 Task: Log work in the project TransformWorks for the issue 'Authentication tokens not being refreshed causing users to be logged out unexpectedly' spent time as '2w 4d 2h 1m' and remaining time as '3w 3d 16h 58m' and move to bottom of backlog. Now add the issue to the epic 'Customer experience (CX) platform implementation'.
Action: Mouse moved to (854, 441)
Screenshot: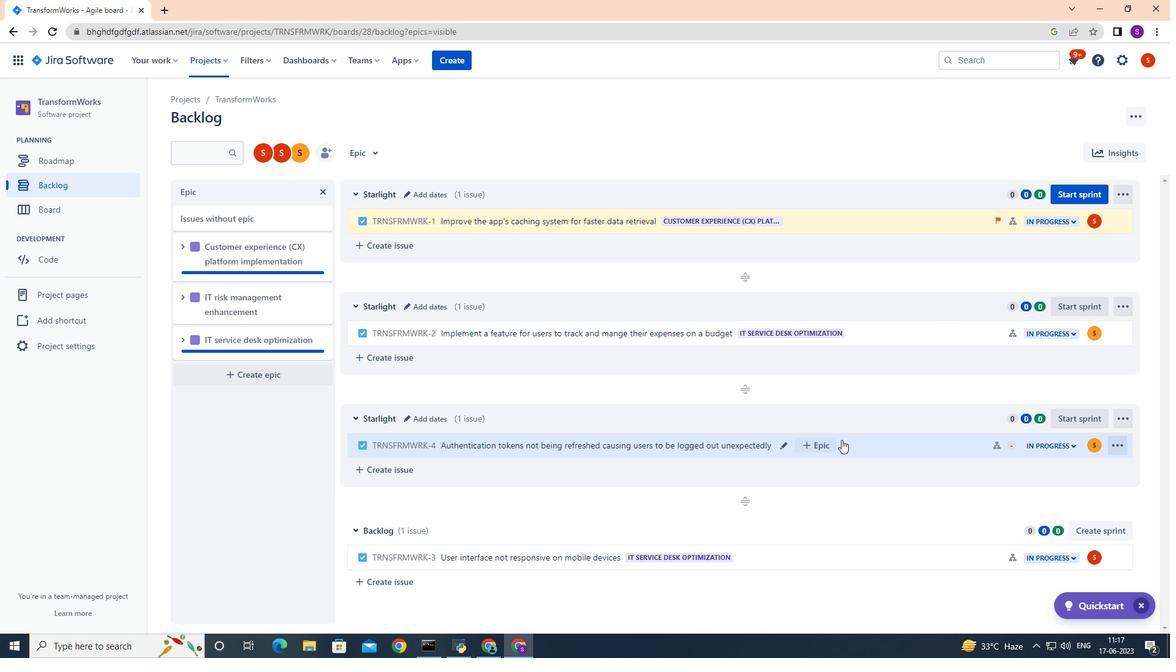 
Action: Mouse pressed left at (854, 441)
Screenshot: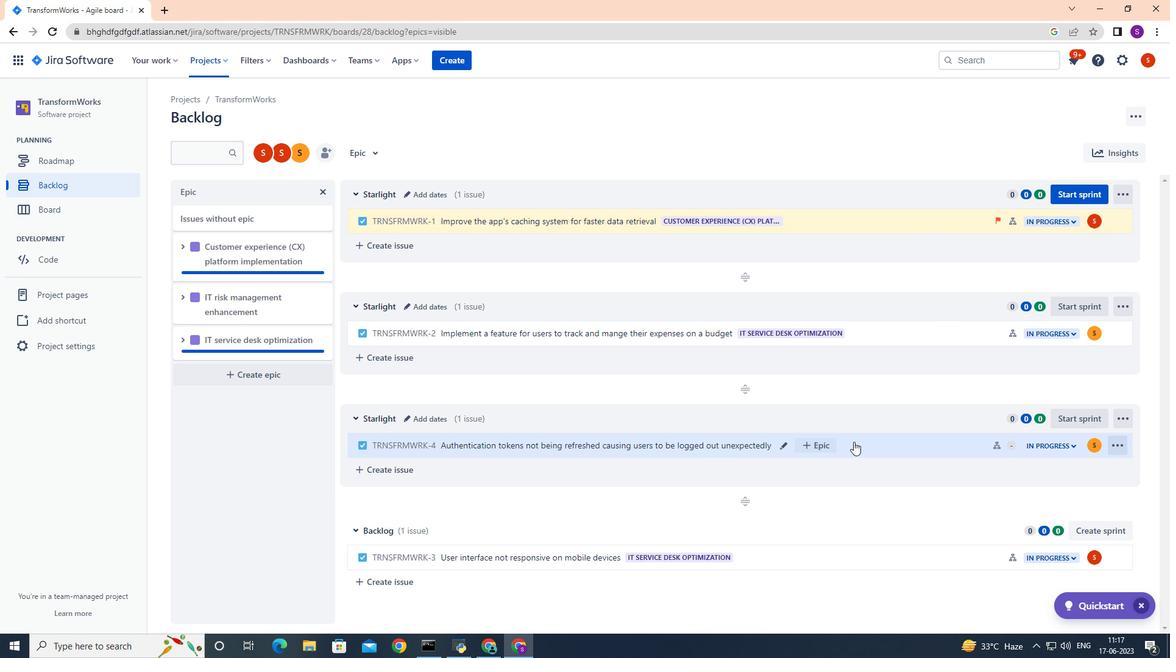 
Action: Mouse moved to (1124, 185)
Screenshot: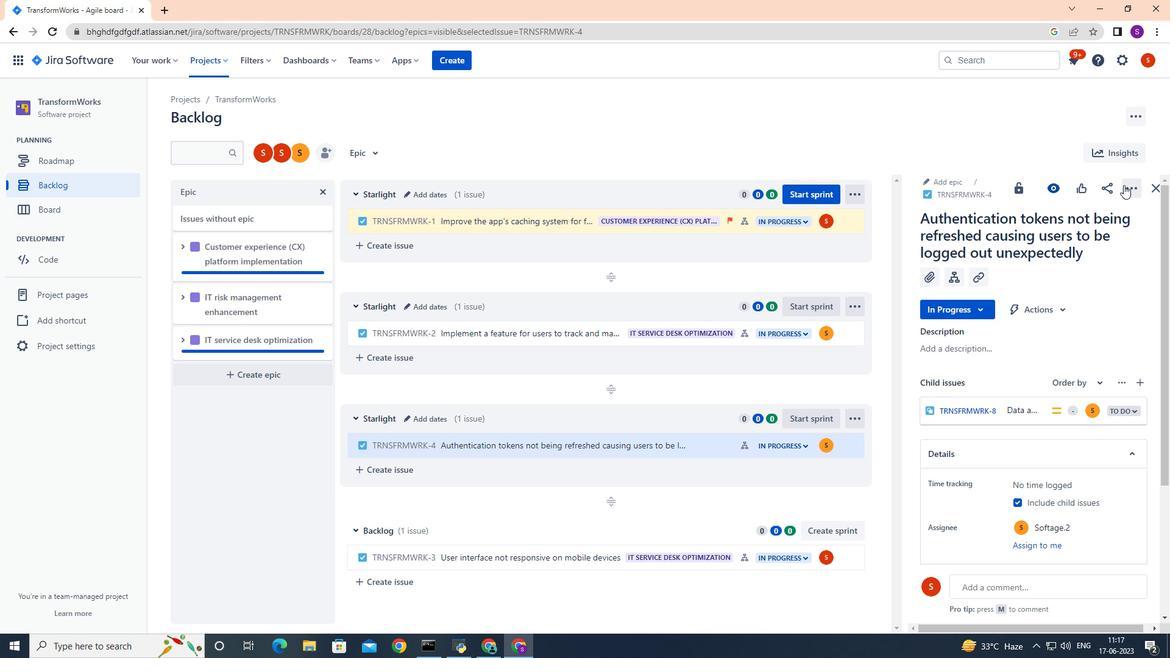 
Action: Mouse pressed left at (1124, 185)
Screenshot: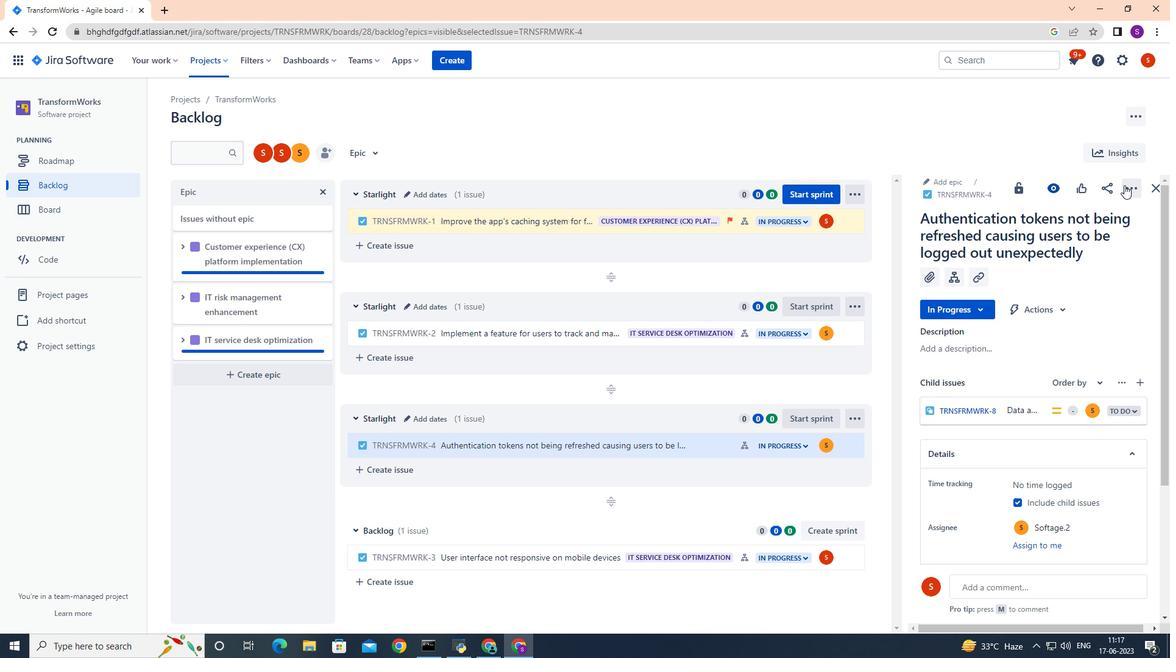 
Action: Mouse moved to (1088, 220)
Screenshot: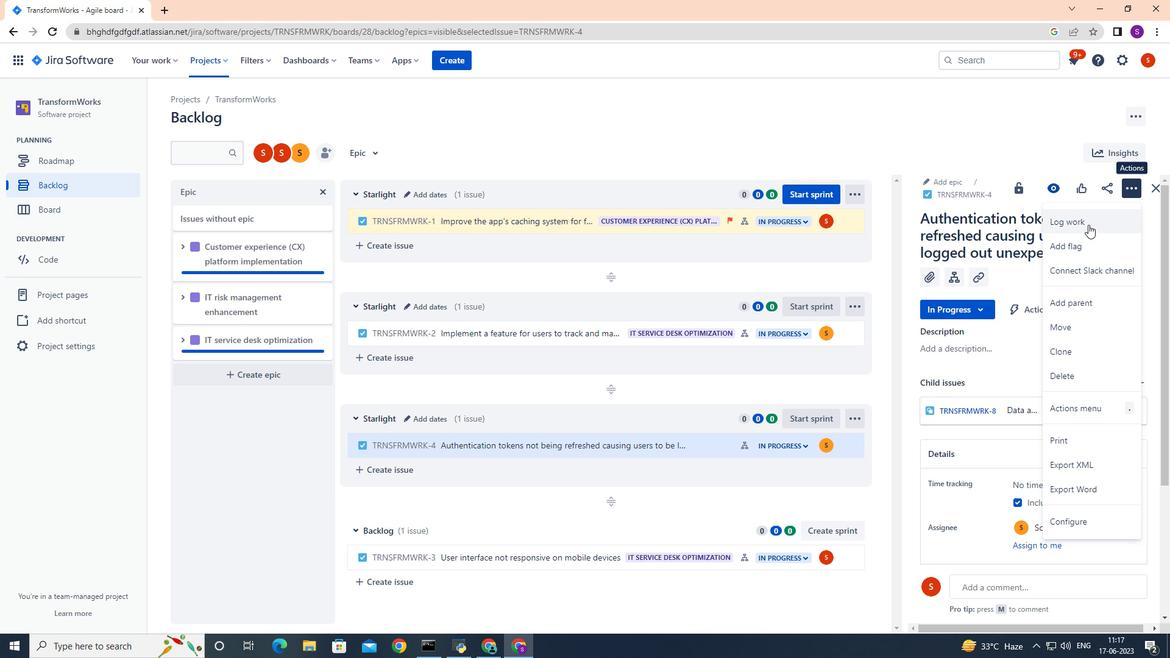 
Action: Mouse pressed left at (1088, 220)
Screenshot: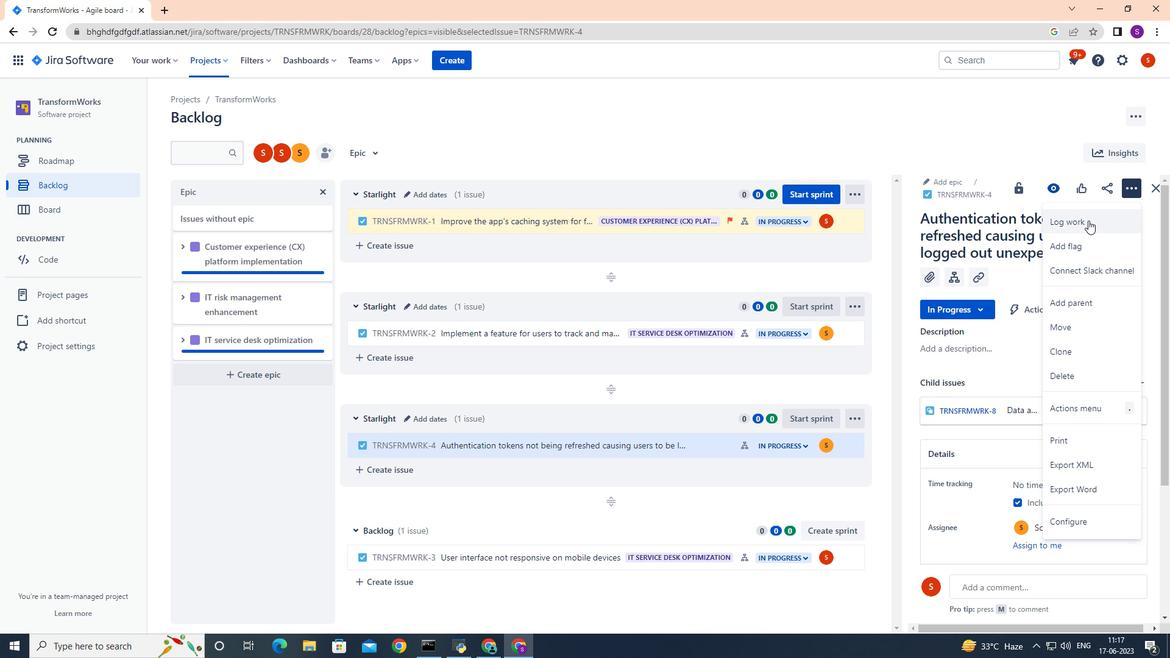 
Action: Mouse moved to (1037, 231)
Screenshot: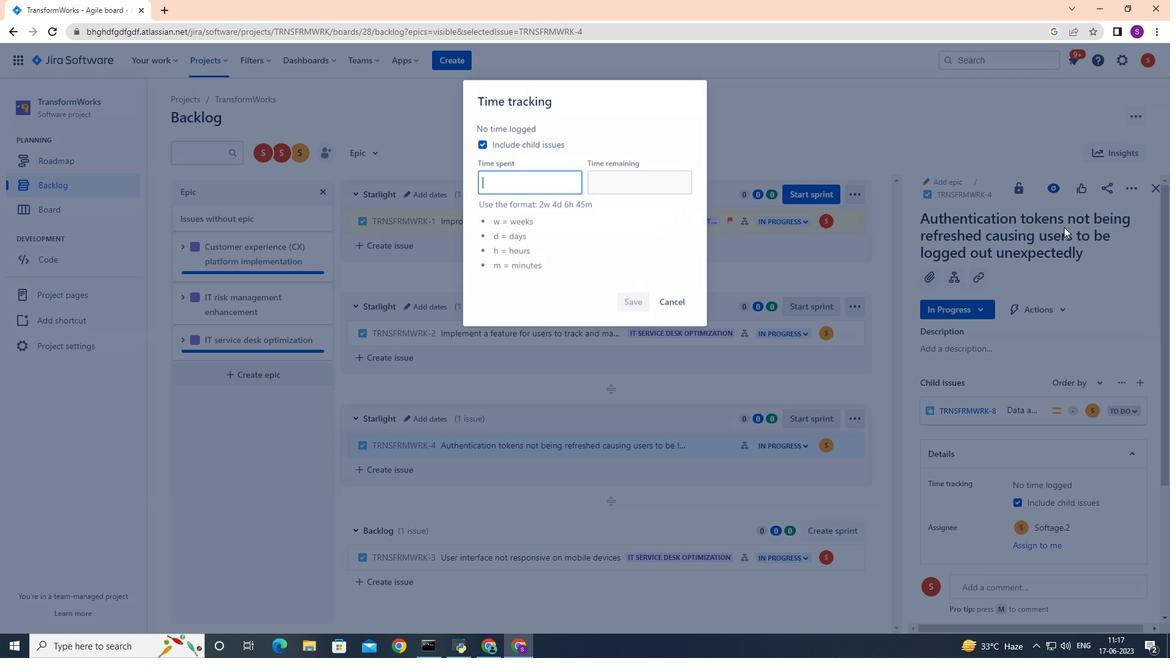 
Action: Key pressed 2w<Key.space>4d<Key.space>2h<Key.space>1m
Screenshot: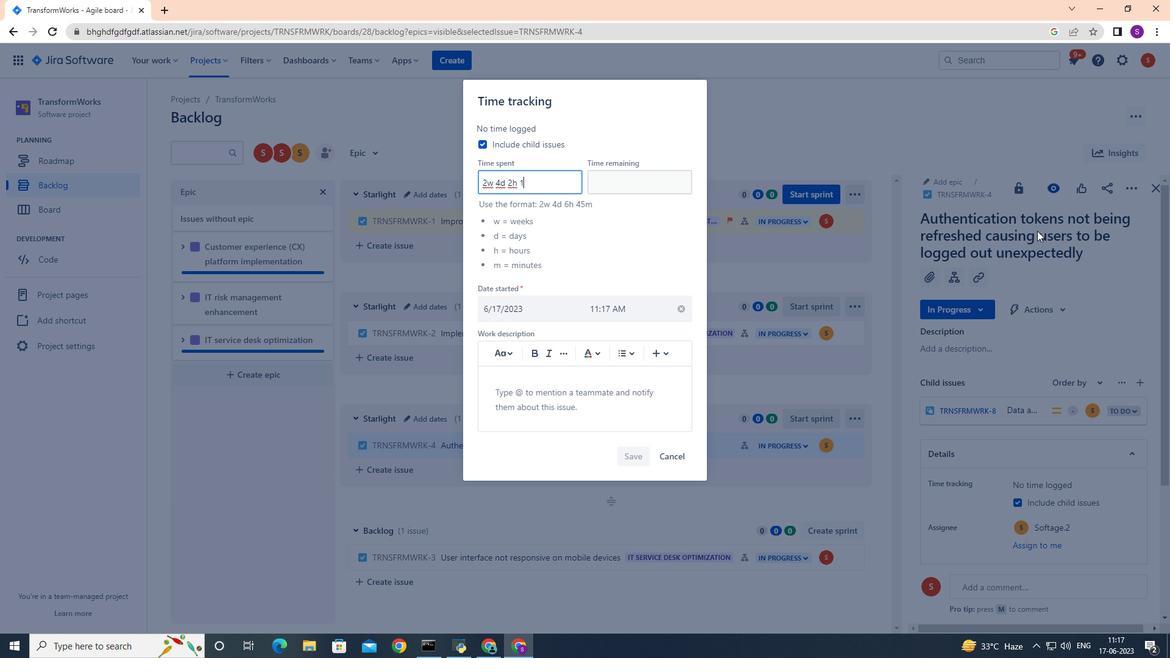 
Action: Mouse moved to (607, 184)
Screenshot: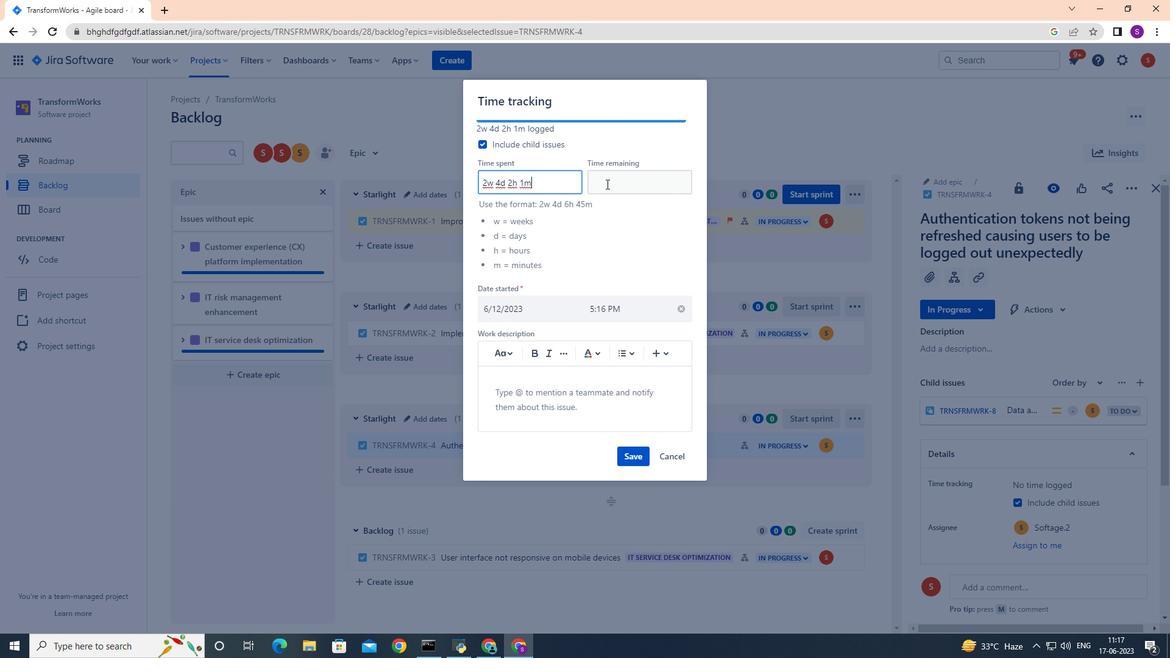 
Action: Mouse pressed left at (607, 184)
Screenshot: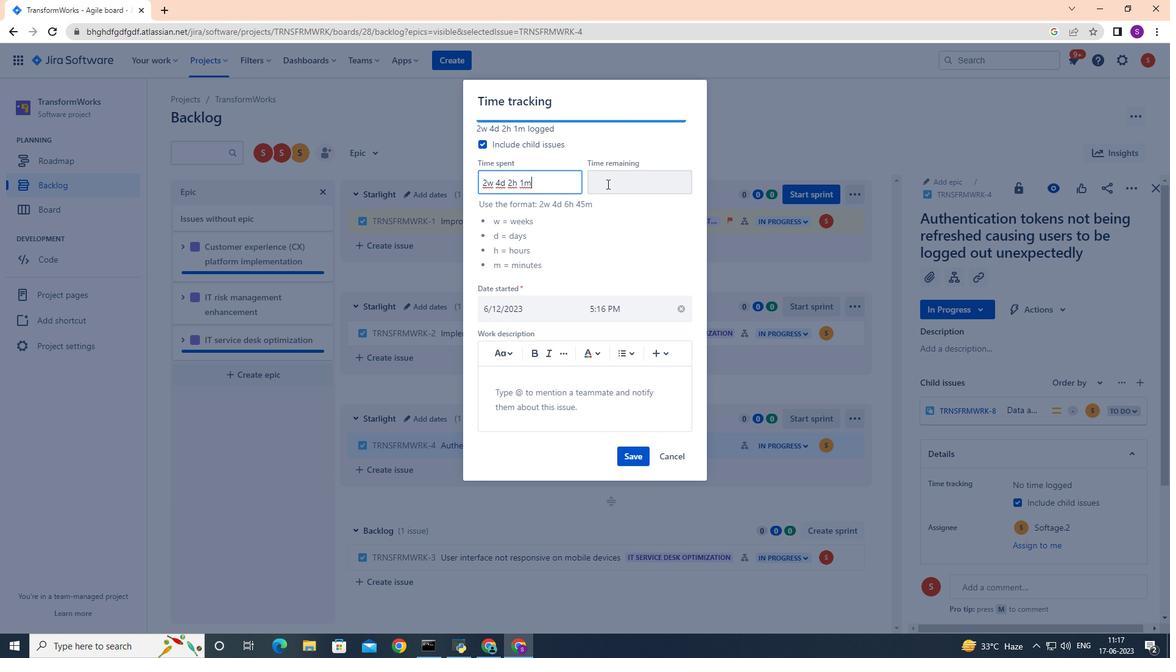 
Action: Mouse moved to (606, 183)
Screenshot: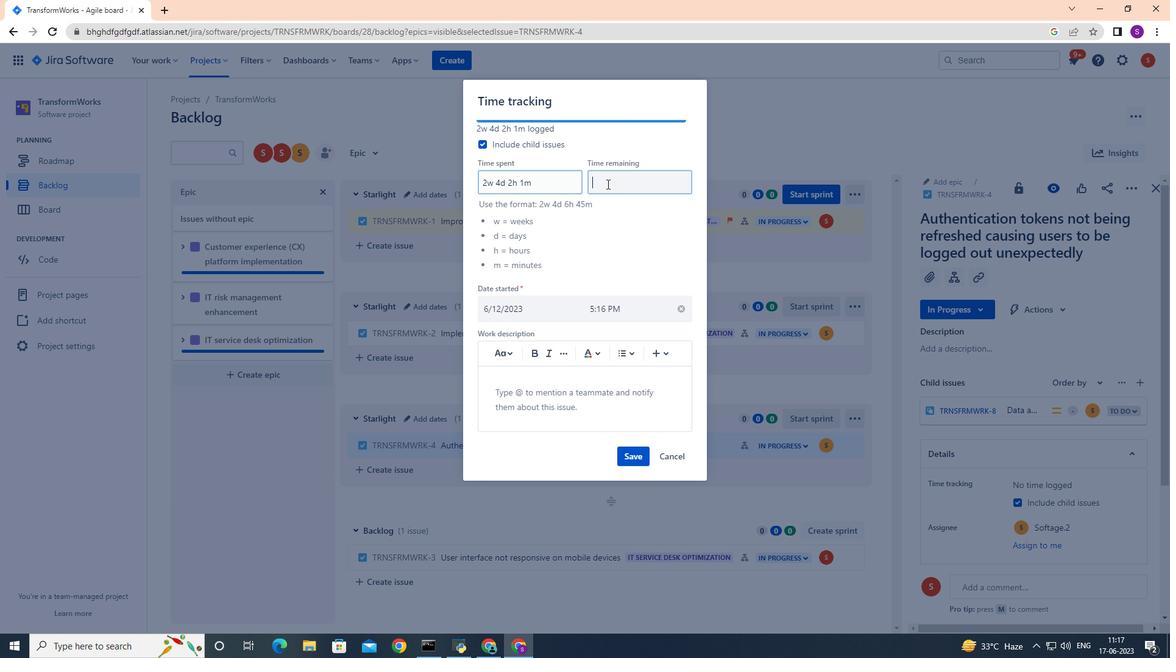
Action: Key pressed 3w<Key.space>3d<Key.space>16h<Key.space>58m
Screenshot: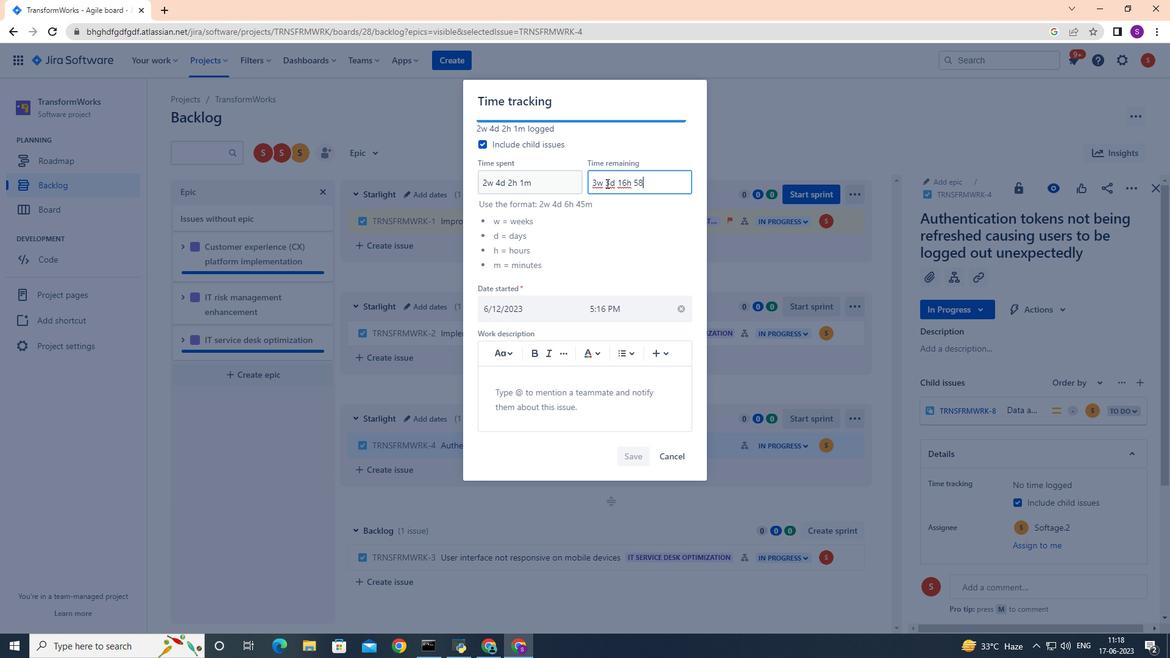 
Action: Mouse moved to (635, 455)
Screenshot: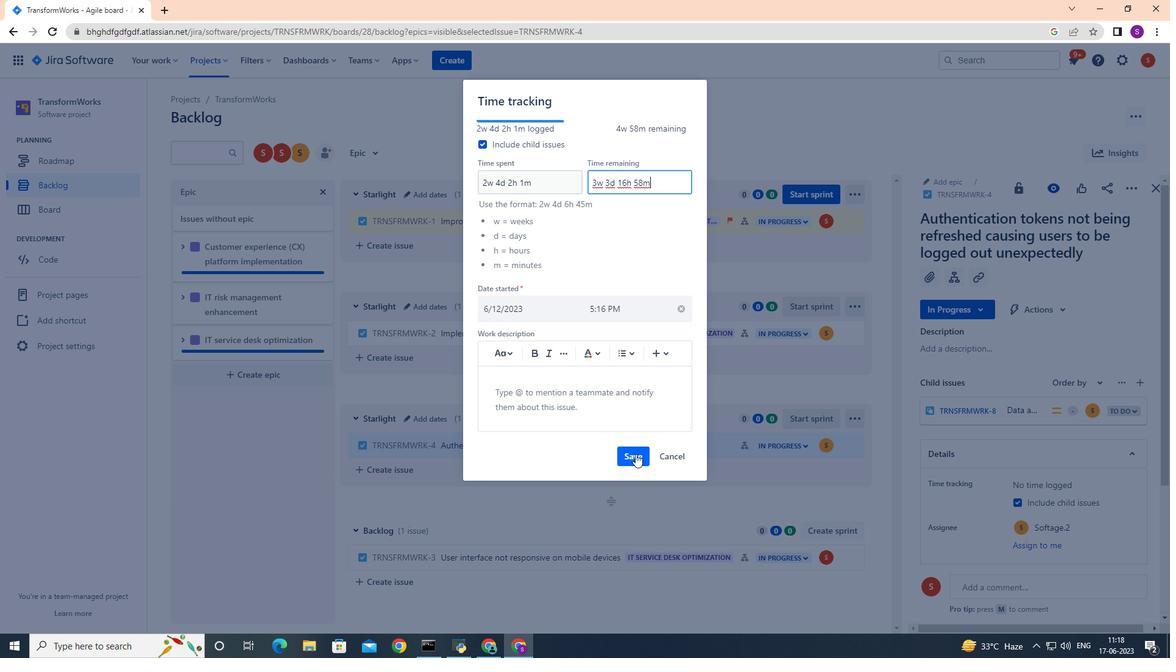 
Action: Mouse pressed left at (635, 455)
Screenshot: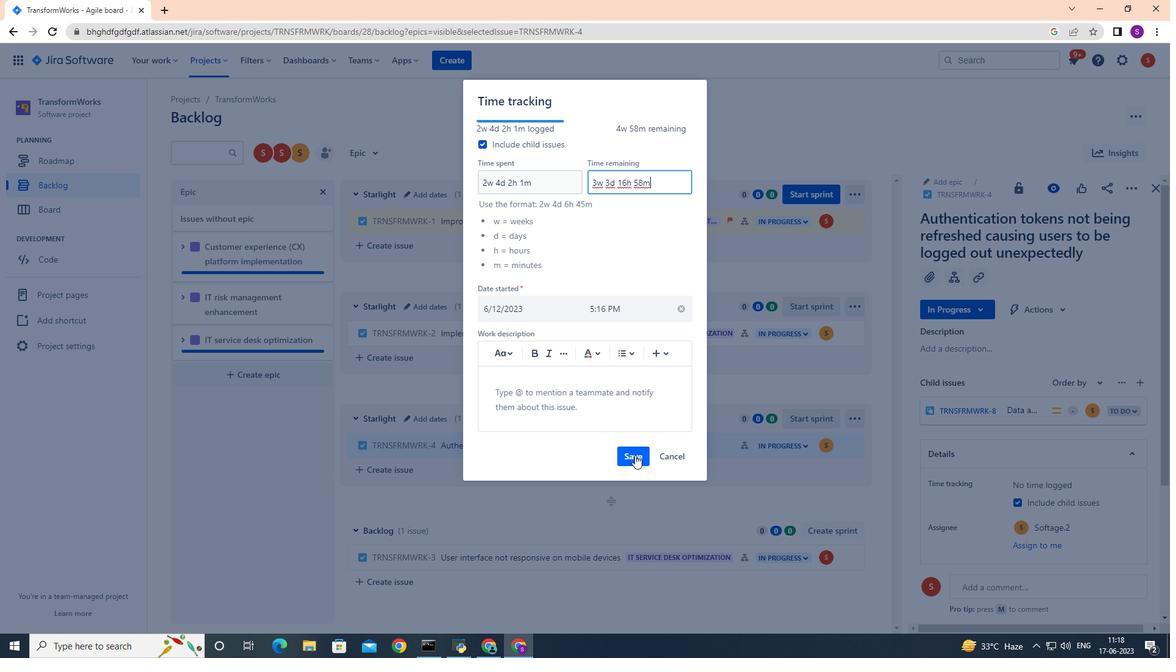 
Action: Mouse moved to (847, 446)
Screenshot: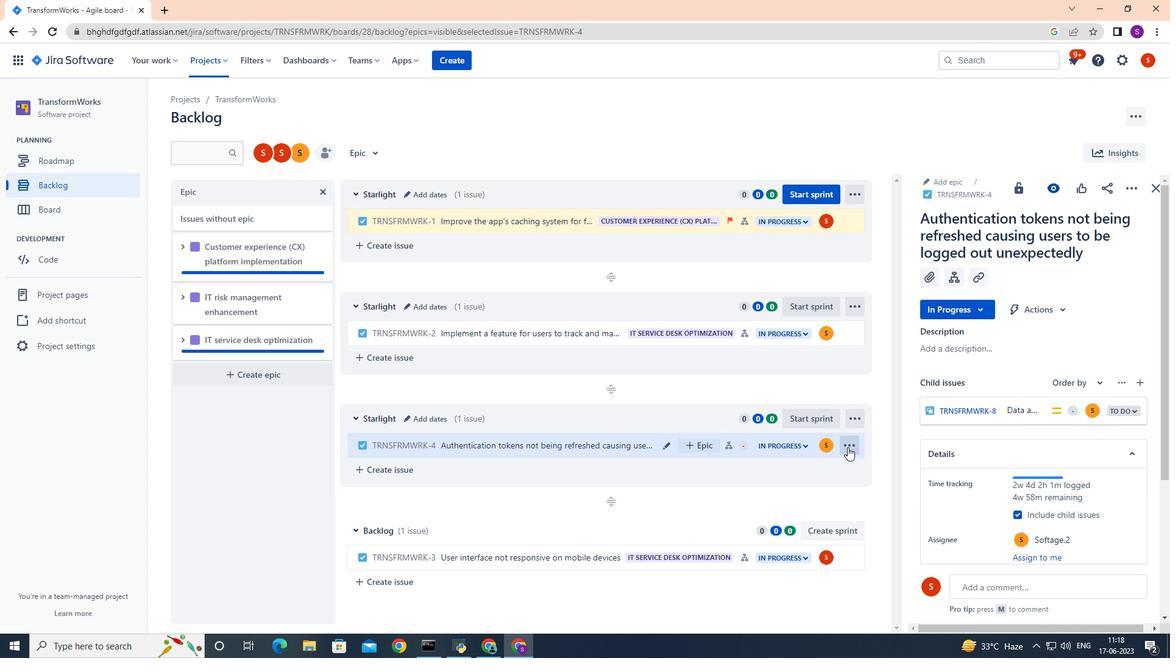 
Action: Mouse pressed left at (847, 446)
Screenshot: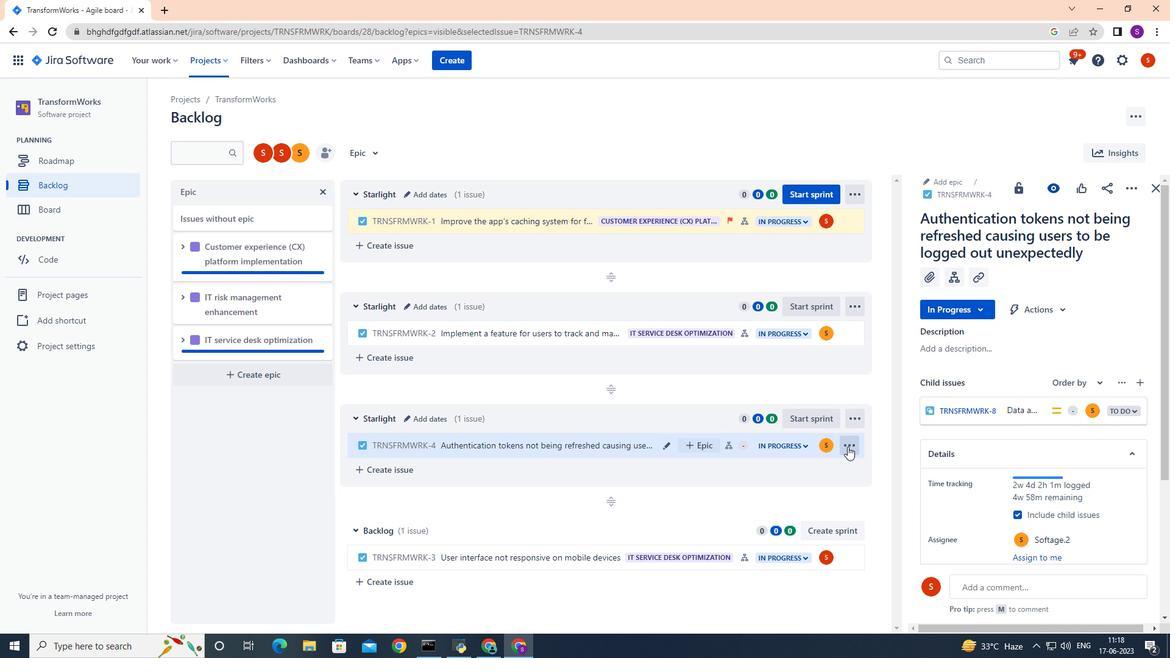 
Action: Mouse moved to (838, 415)
Screenshot: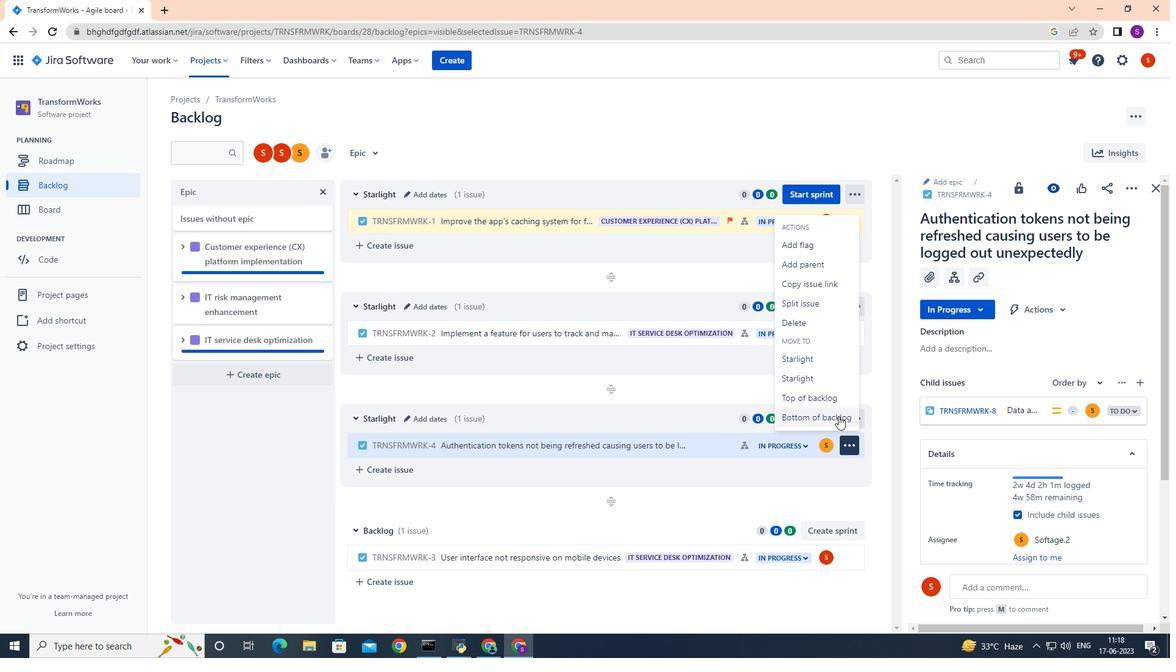 
Action: Mouse pressed left at (838, 415)
Screenshot: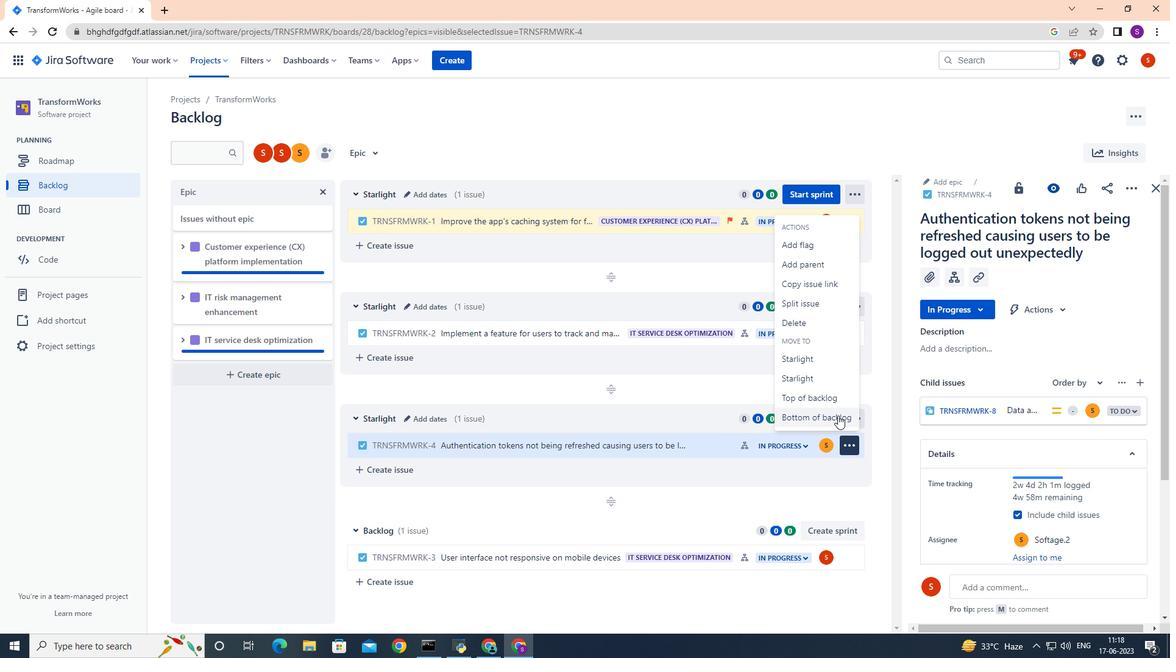 
Action: Mouse moved to (732, 460)
Screenshot: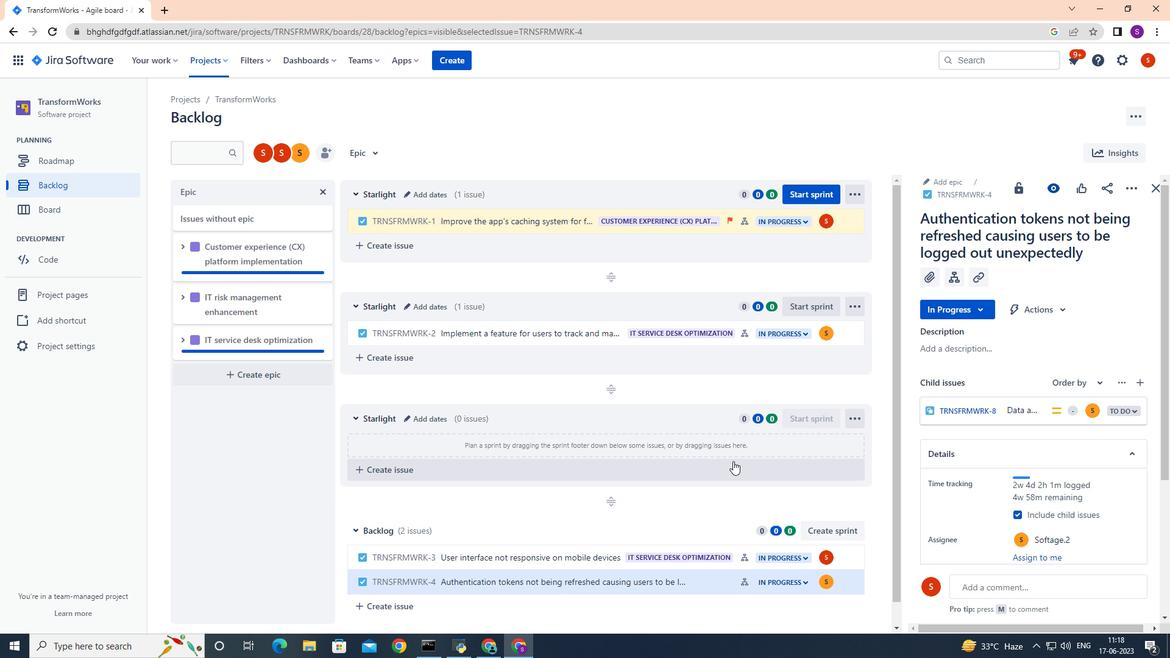 
Action: Mouse scrolled (732, 460) with delta (0, 0)
Screenshot: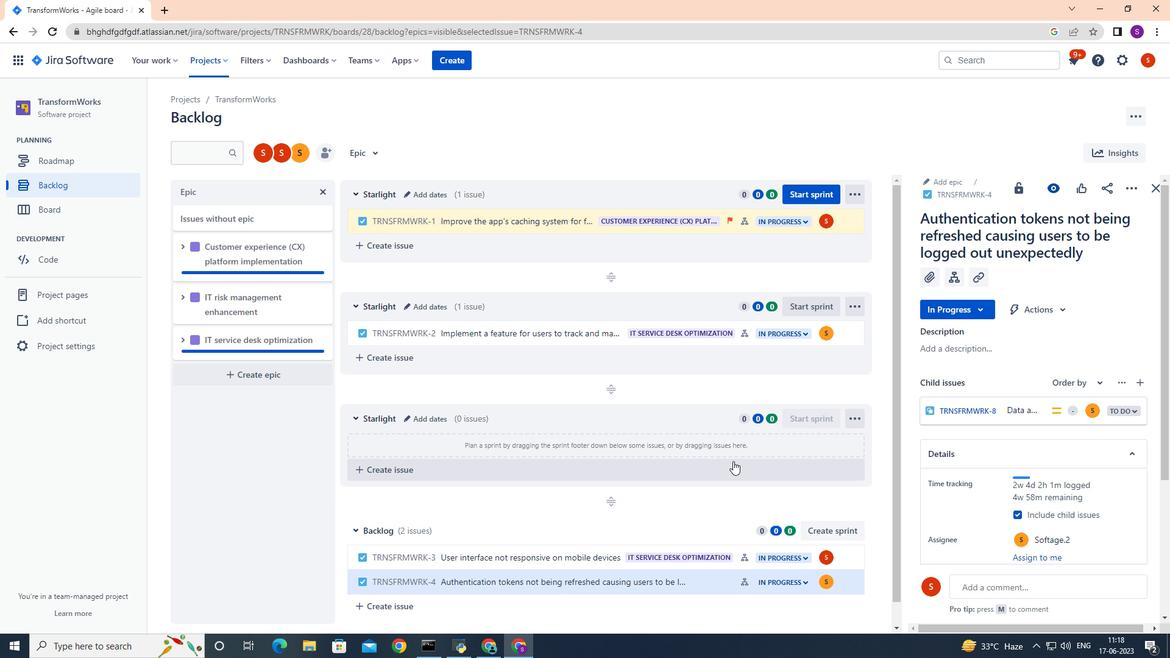 
Action: Mouse moved to (725, 454)
Screenshot: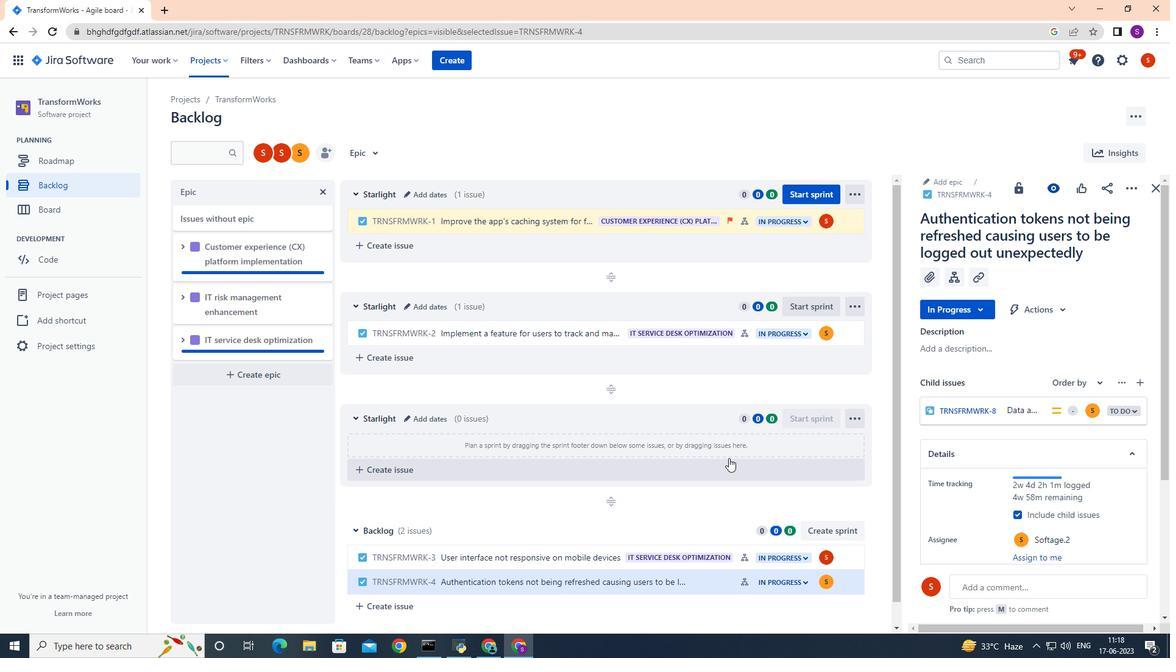 
Action: Mouse scrolled (725, 454) with delta (0, 0)
Screenshot: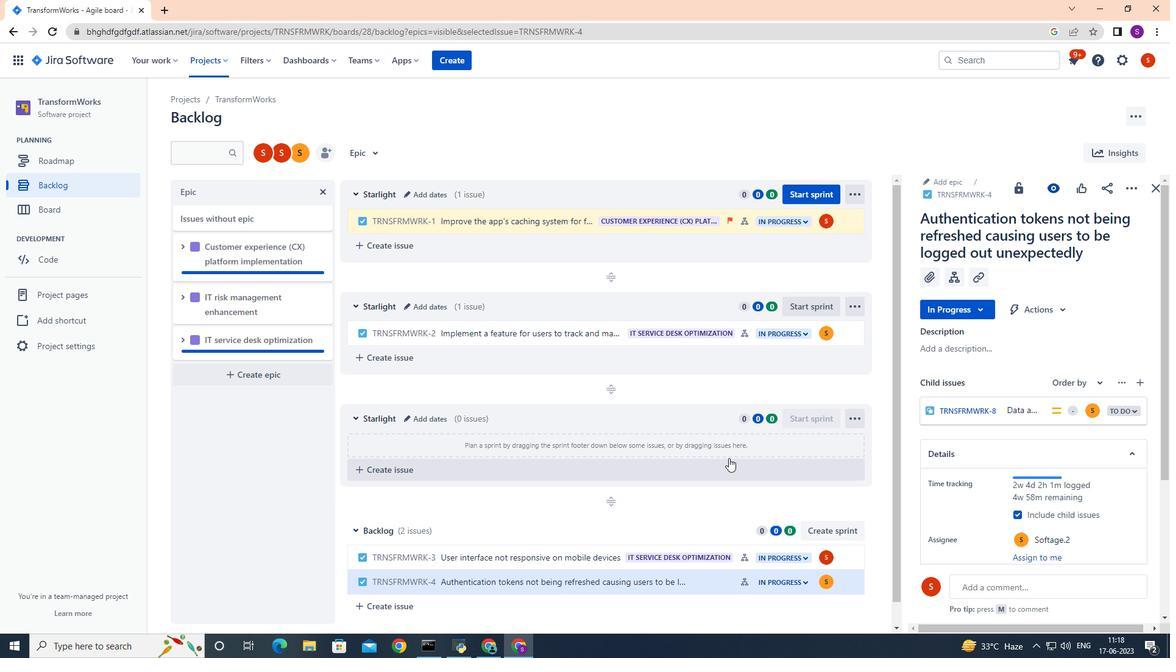 
Action: Mouse moved to (704, 558)
Screenshot: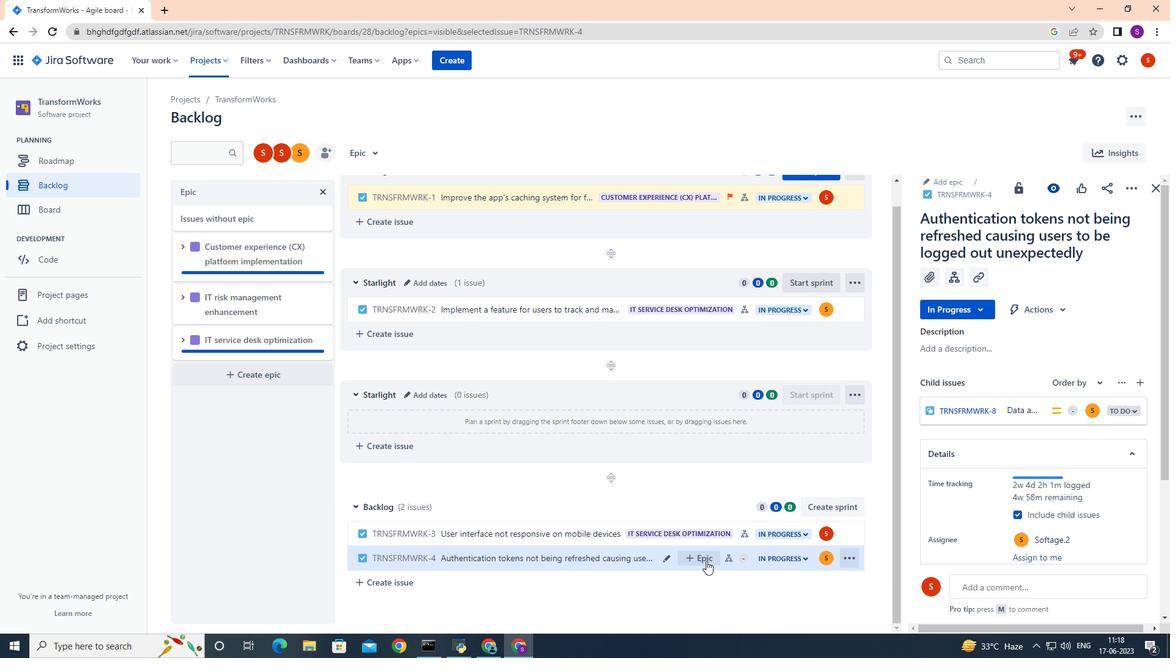 
Action: Mouse pressed left at (704, 558)
Screenshot: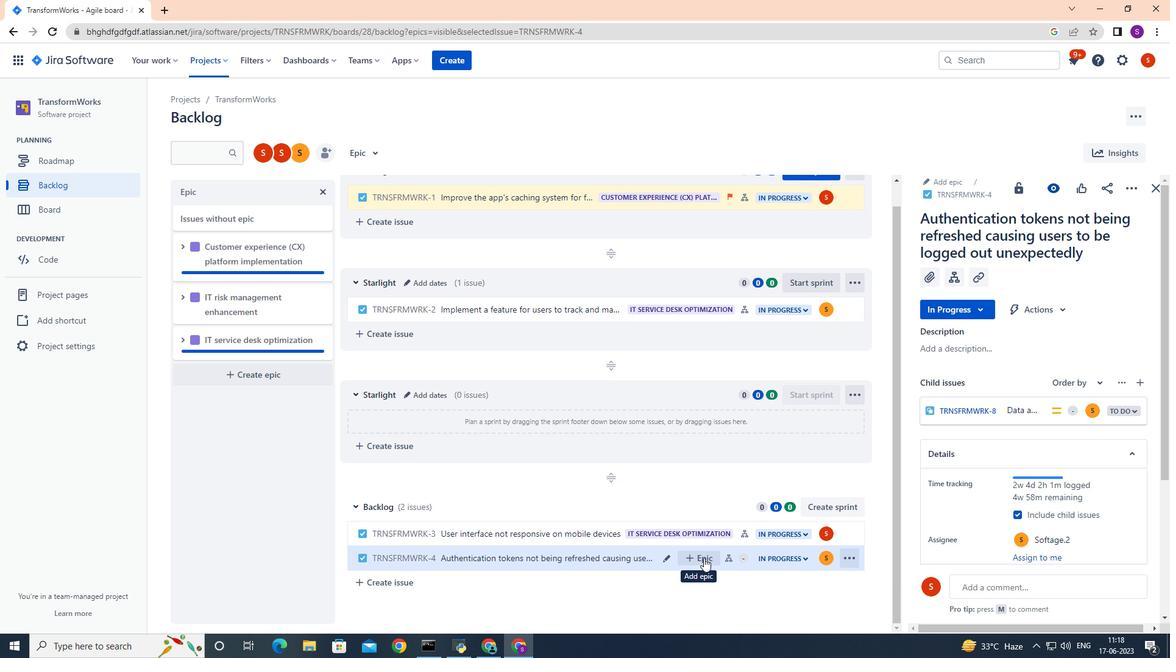 
Action: Mouse moved to (727, 595)
Screenshot: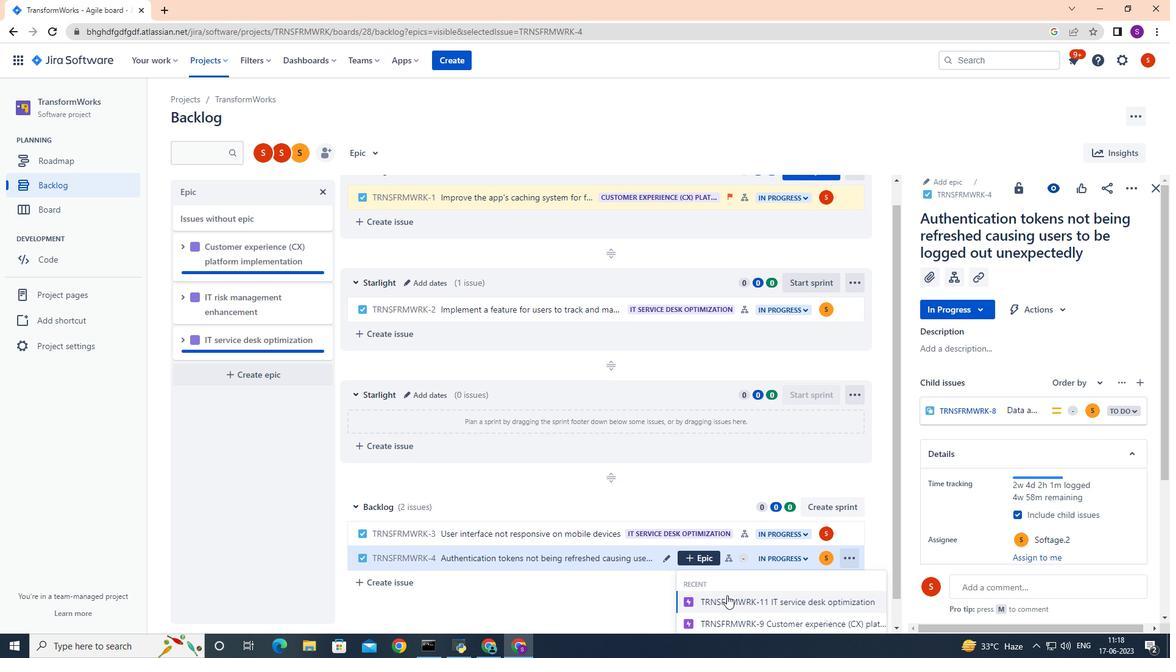 
Action: Mouse scrolled (727, 594) with delta (0, 0)
Screenshot: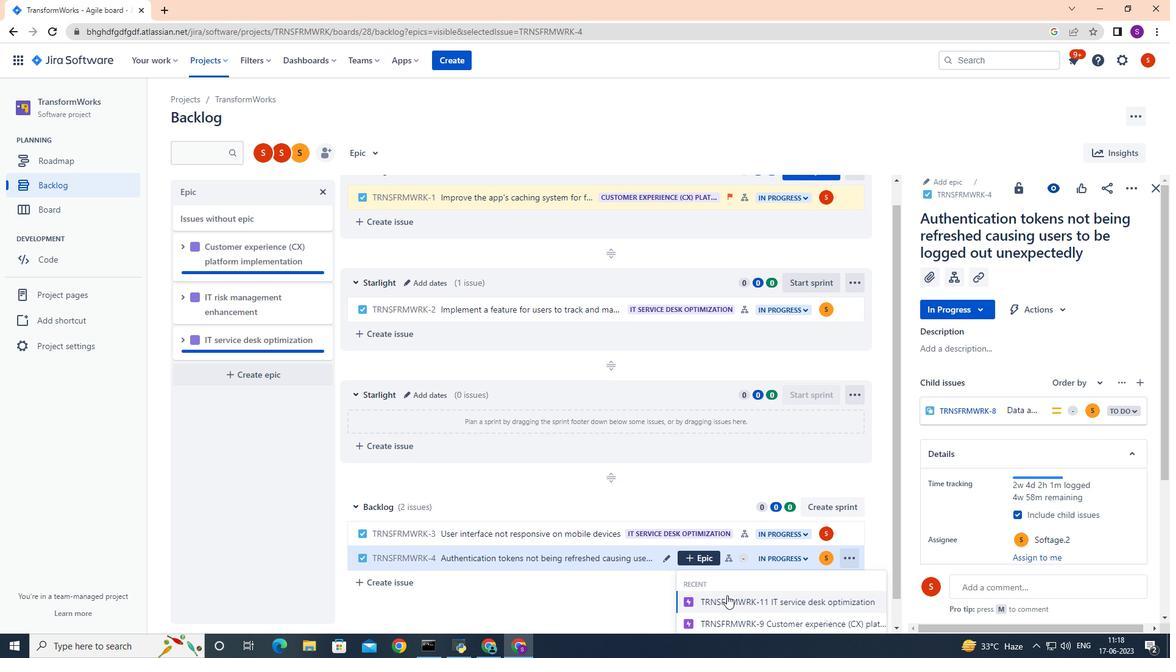 
Action: Mouse scrolled (727, 594) with delta (0, 0)
Screenshot: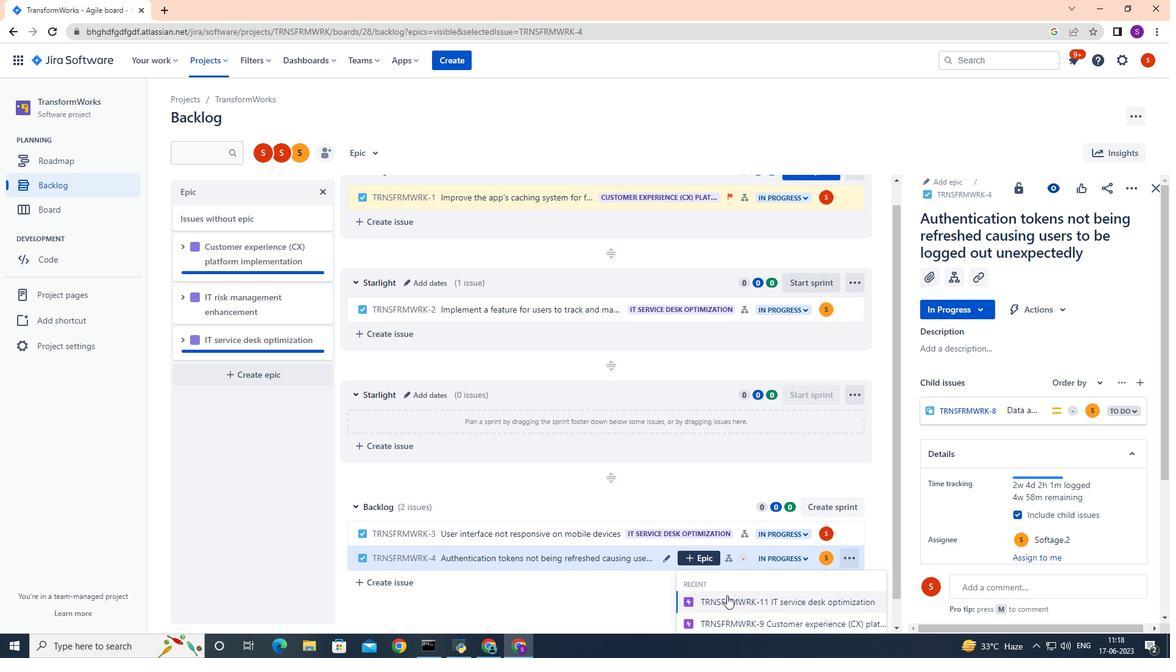 
Action: Mouse moved to (807, 621)
Screenshot: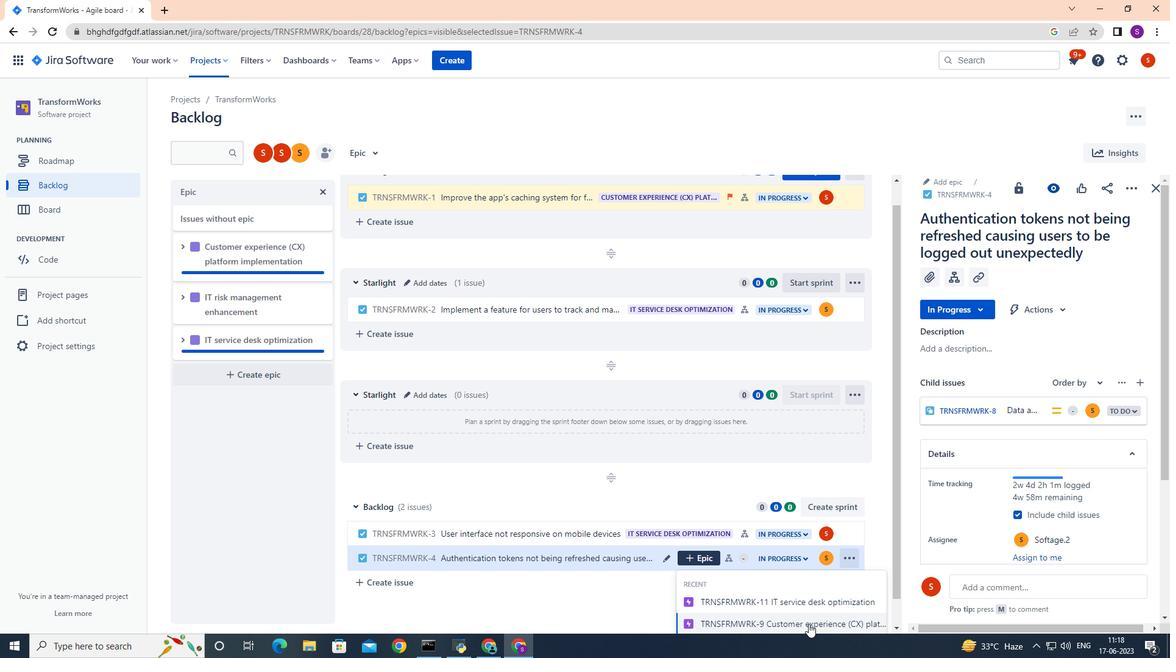 
Action: Mouse pressed left at (807, 621)
Screenshot: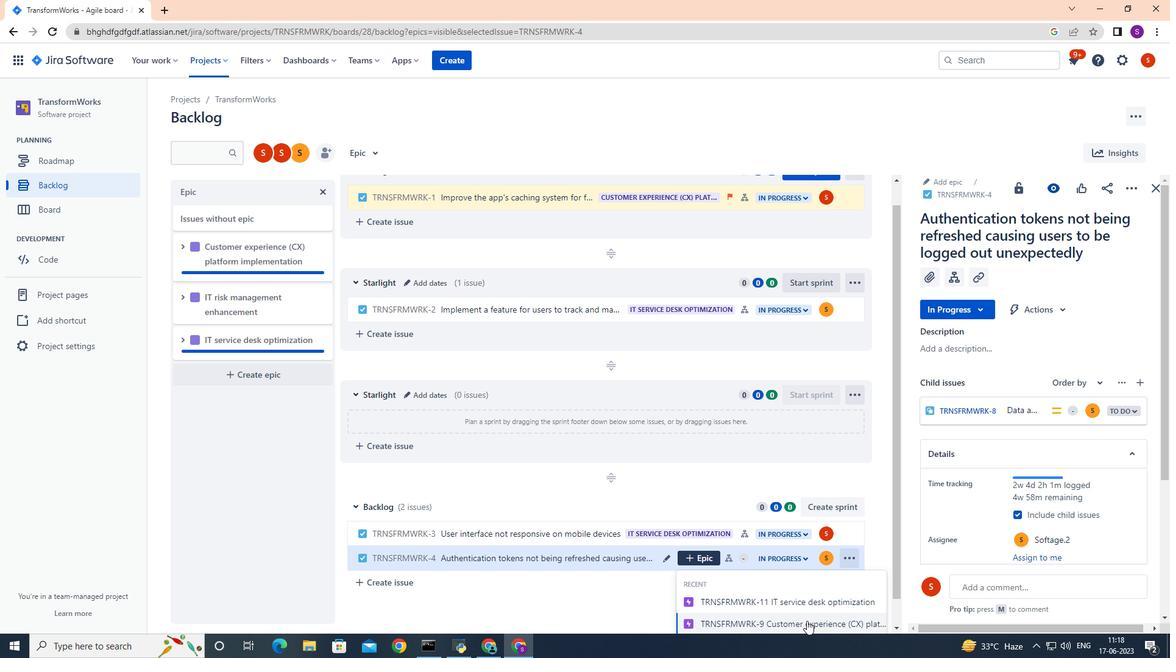 
Action: Mouse moved to (769, 621)
Screenshot: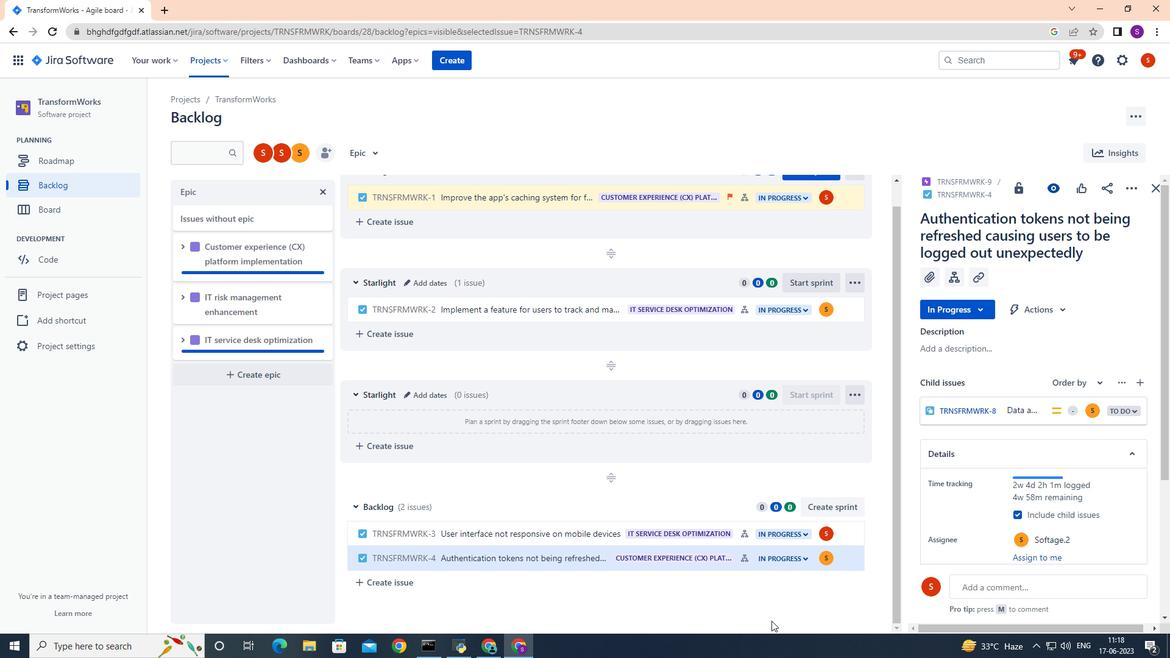 
